 Task: Create a branch and set it to track a specific remote branch with custom details.
Action: Mouse pressed left at (150, 297)
Screenshot: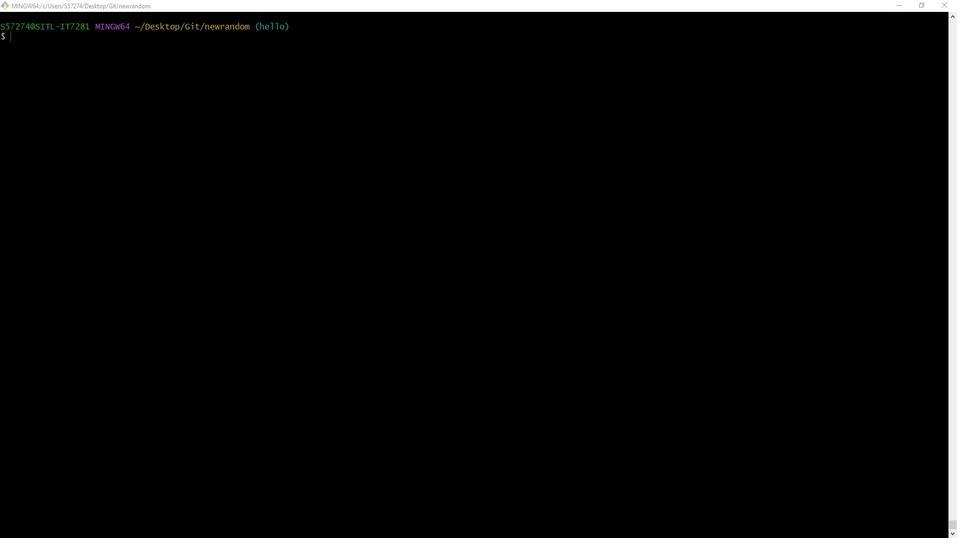 
Action: Mouse moved to (132, 204)
Screenshot: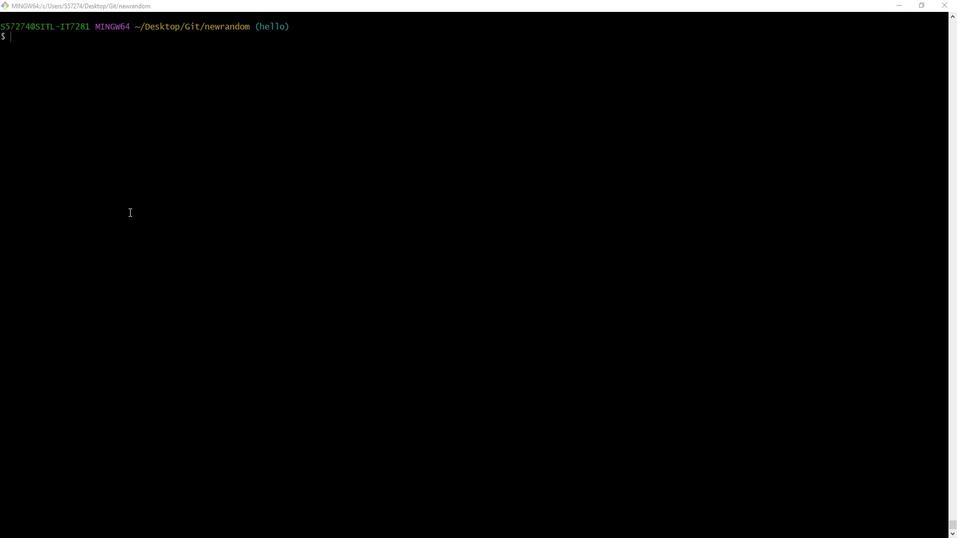 
Action: Mouse pressed left at (132, 204)
Screenshot: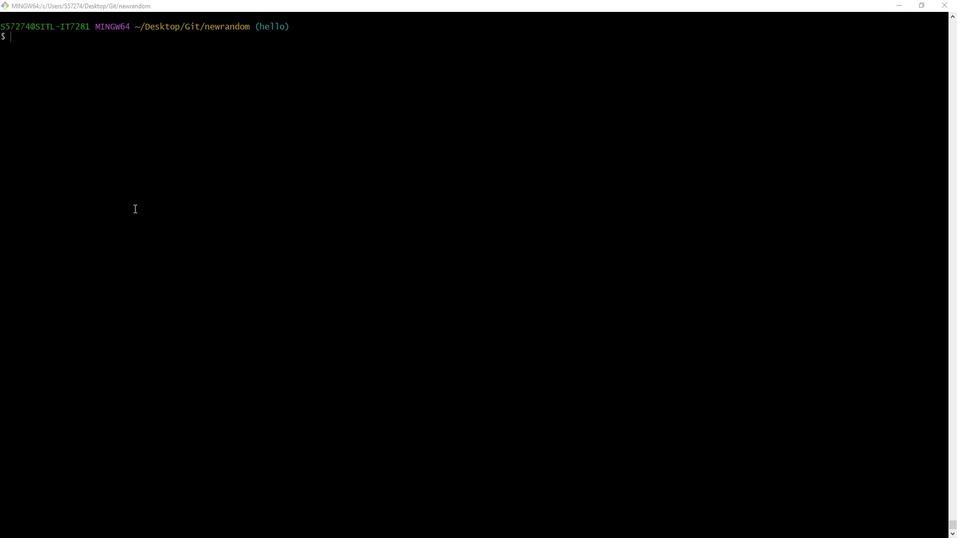 
Action: Key pressed git<Key.space>checkout<Key.space>-b<Key.space>myworld<Key.space><Key.enter>touch<Key.space>files.html<Key.enter>git<Key.space>status<Key.enter>git<Key.space>add<Key.space>.<Key.enter>git<Key.space>commit<Key.space>-m<Key.space><Key.shift_r>"custom<Key.space>commit<Key.space>message<Key.space>here<Key.shift_r>"<Key.enter>git<Key.space>branch<Key.space>--set-upstra<Key.backspace>eam-to=origin/hut<Key.enter>
Screenshot: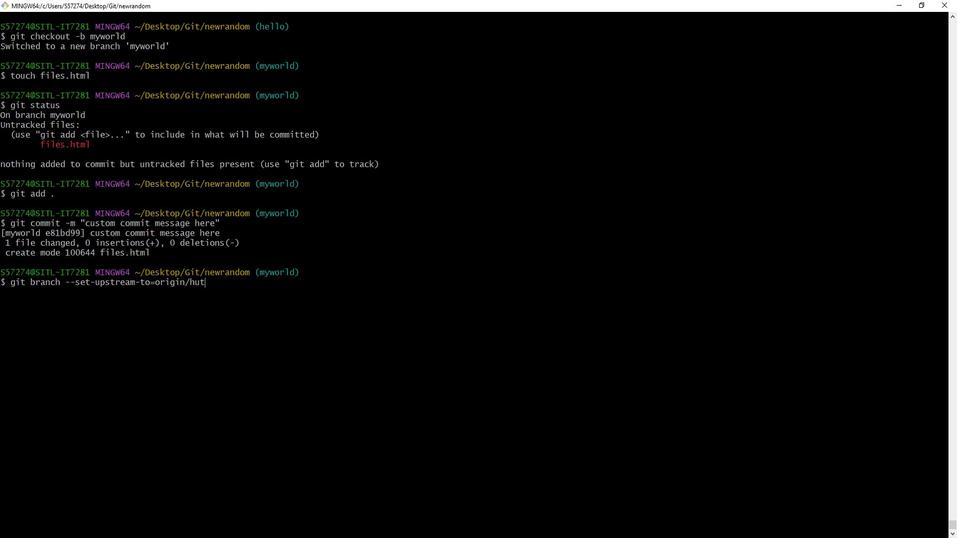 
Action: Mouse moved to (147, 229)
Screenshot: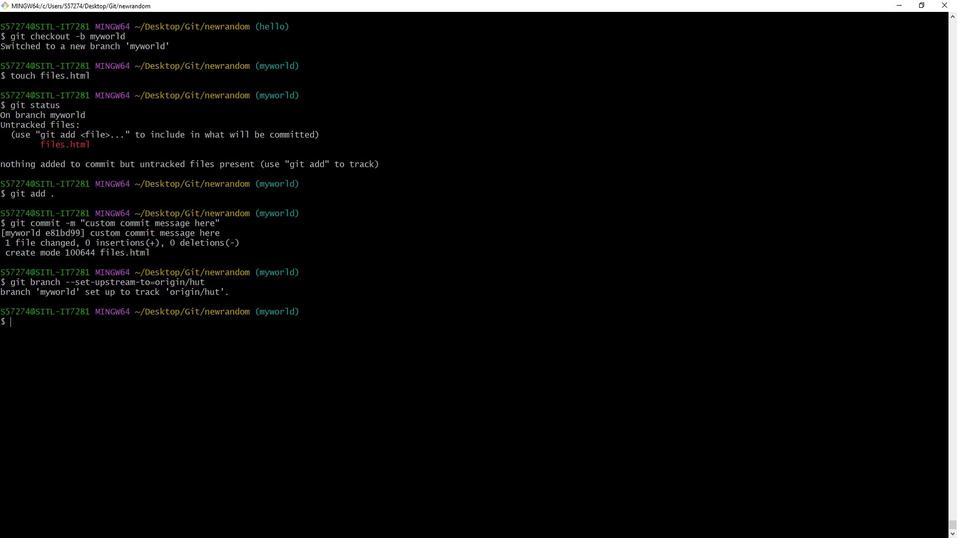 
Action: Mouse pressed left at (147, 229)
Screenshot: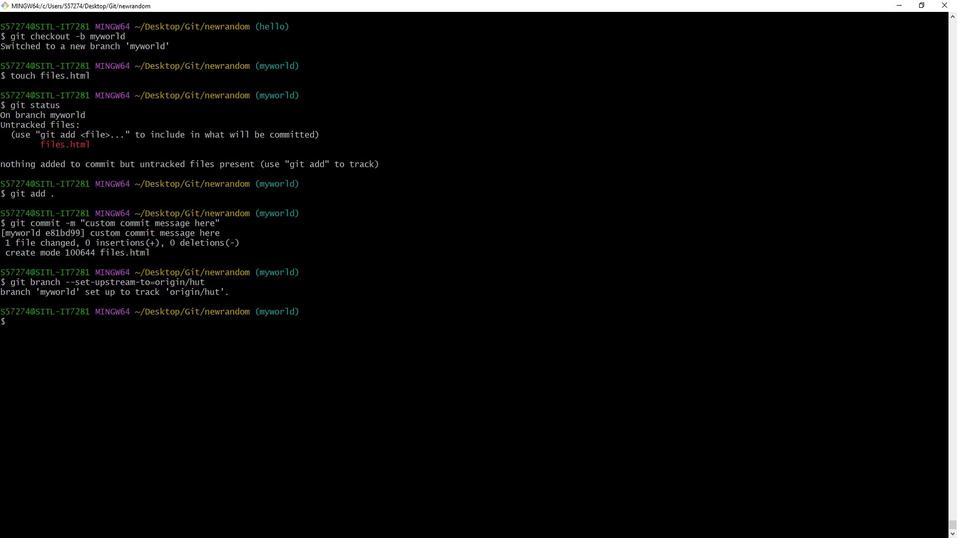 
